Task: Look for properties with 3 beds.
Action: Mouse moved to (858, 106)
Screenshot: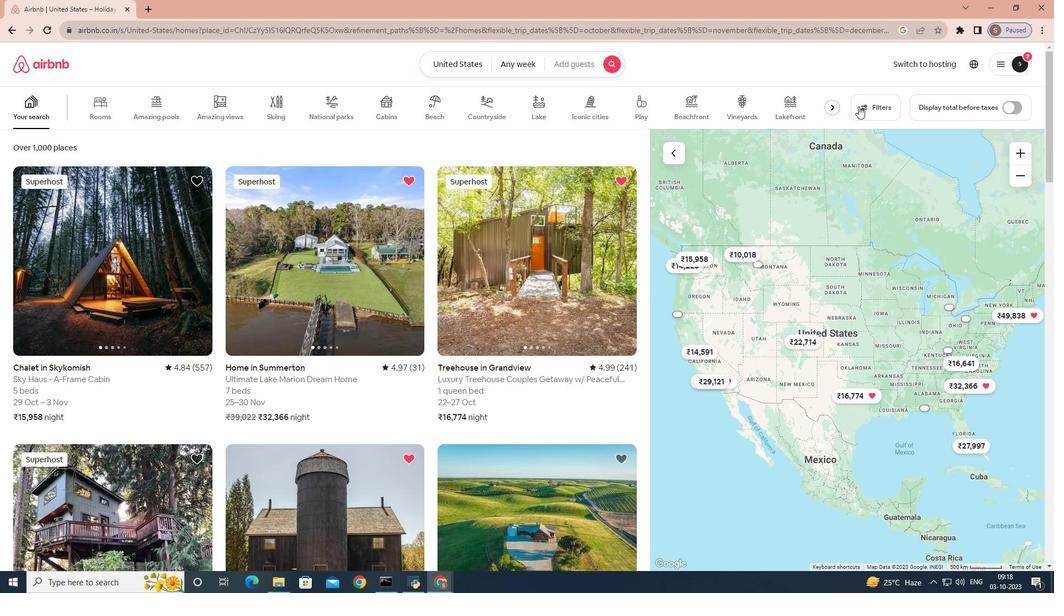 
Action: Mouse pressed left at (858, 106)
Screenshot: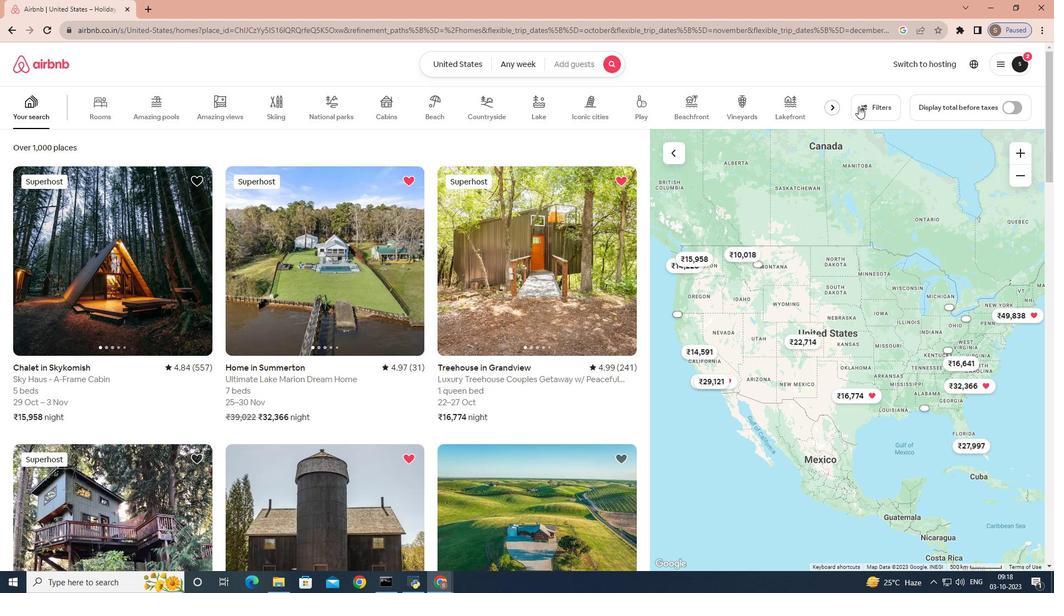 
Action: Mouse moved to (675, 170)
Screenshot: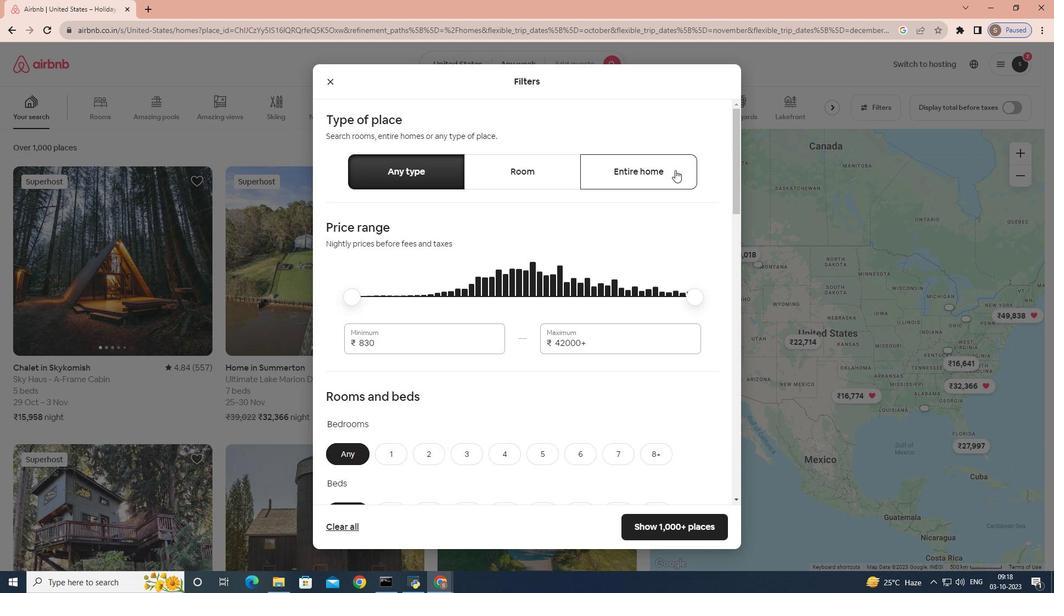 
Action: Mouse pressed left at (675, 170)
Screenshot: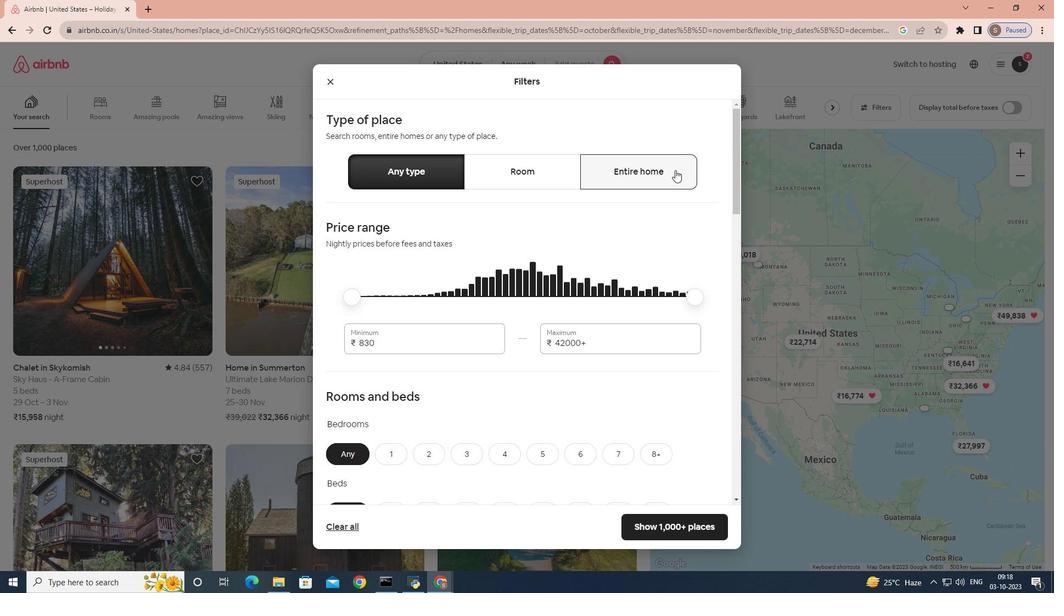 
Action: Mouse moved to (451, 474)
Screenshot: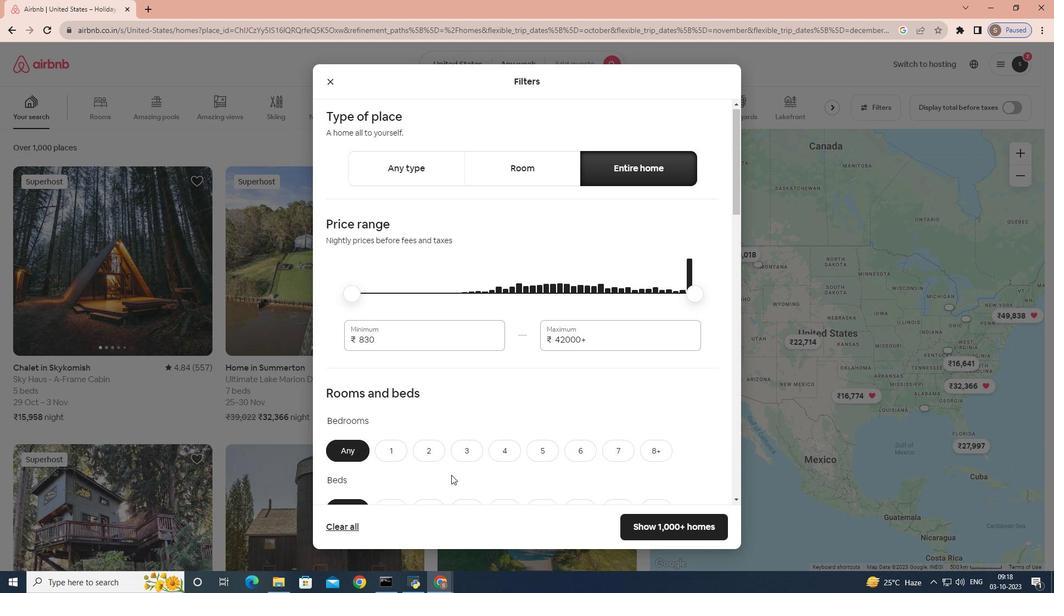 
Action: Mouse scrolled (451, 474) with delta (0, 0)
Screenshot: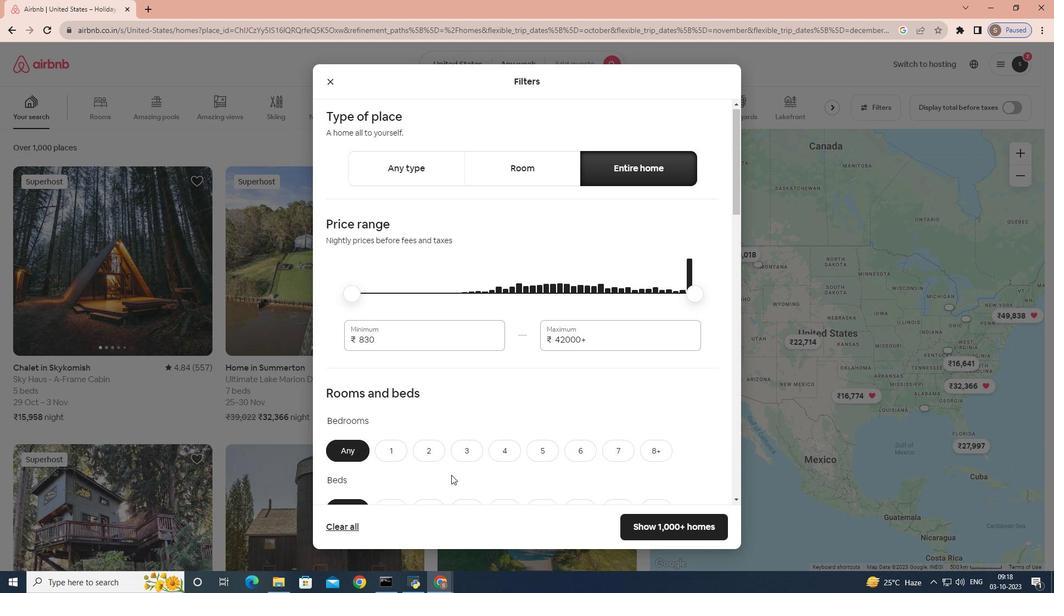 
Action: Mouse moved to (465, 465)
Screenshot: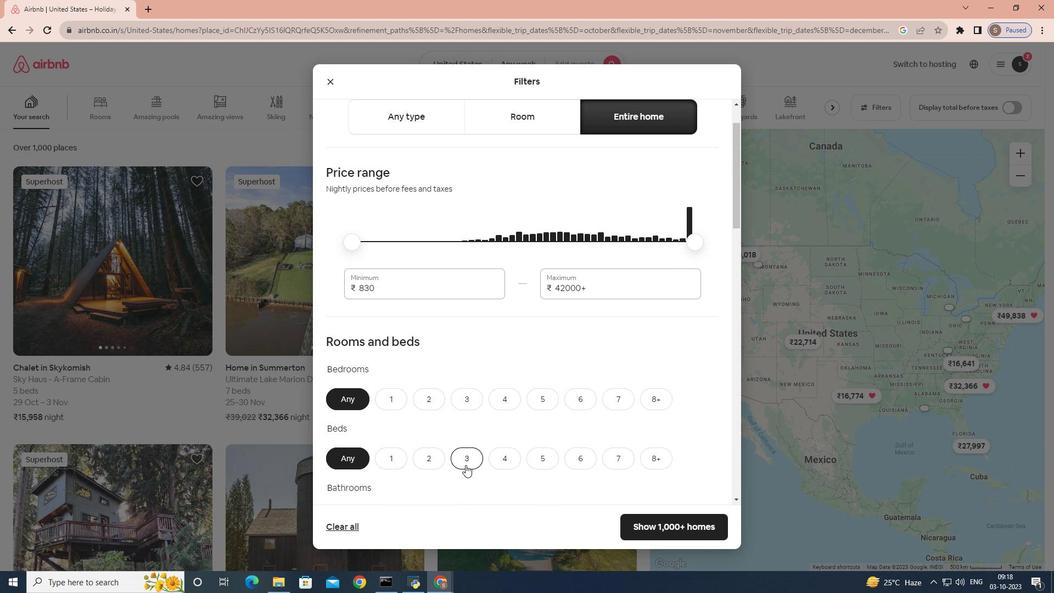 
Action: Mouse pressed left at (465, 465)
Screenshot: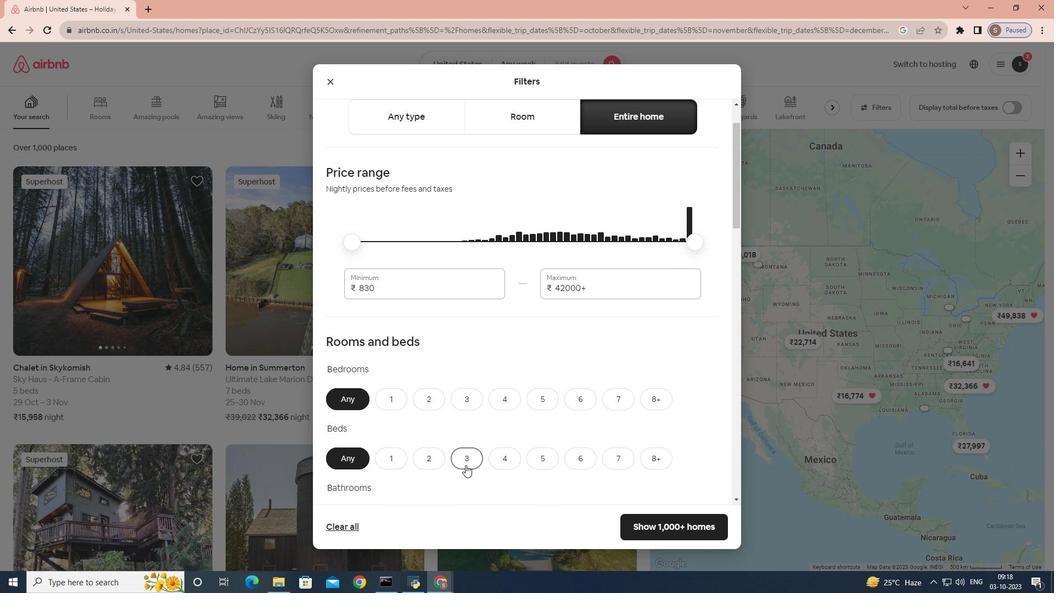 
Action: Mouse moved to (632, 525)
Screenshot: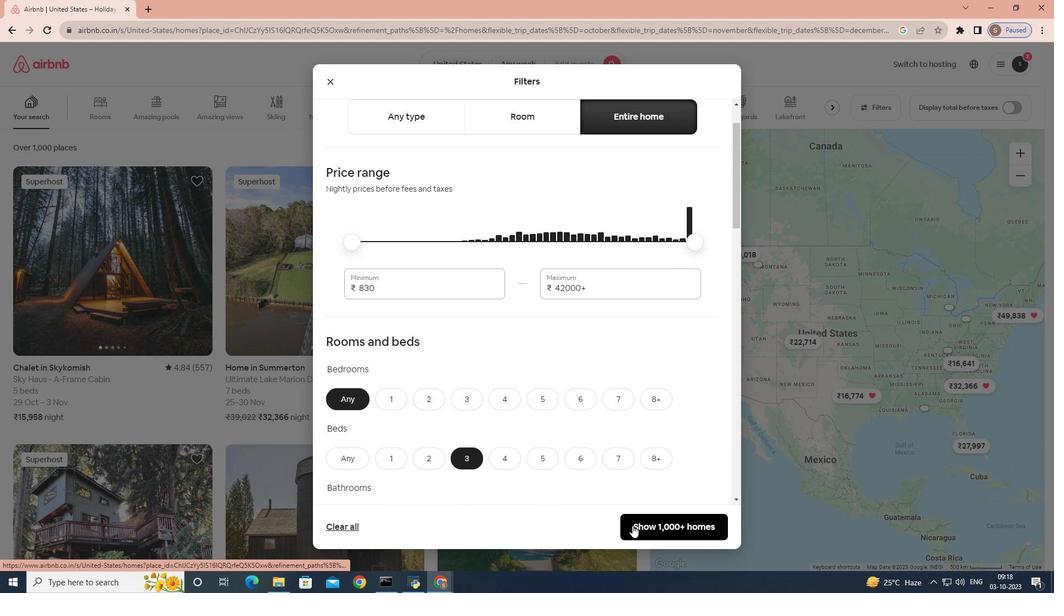 
Action: Mouse pressed left at (632, 525)
Screenshot: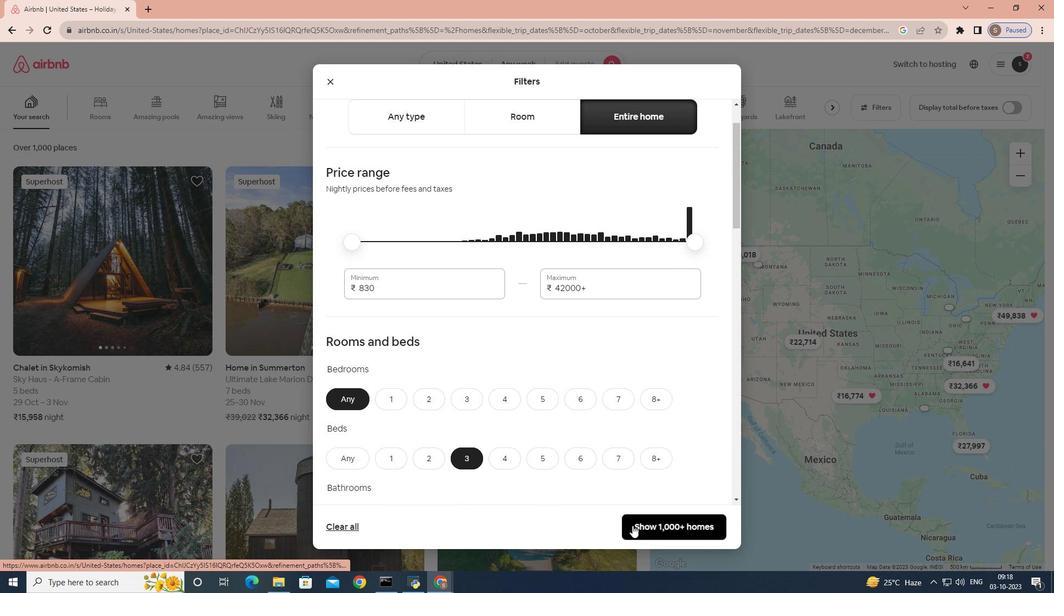 
